 Task: Select the current location as Mount Rainier National Park, Washington, United States . Now zoom + , and verify the location . Show zoom slider
Action: Mouse moved to (120, 86)
Screenshot: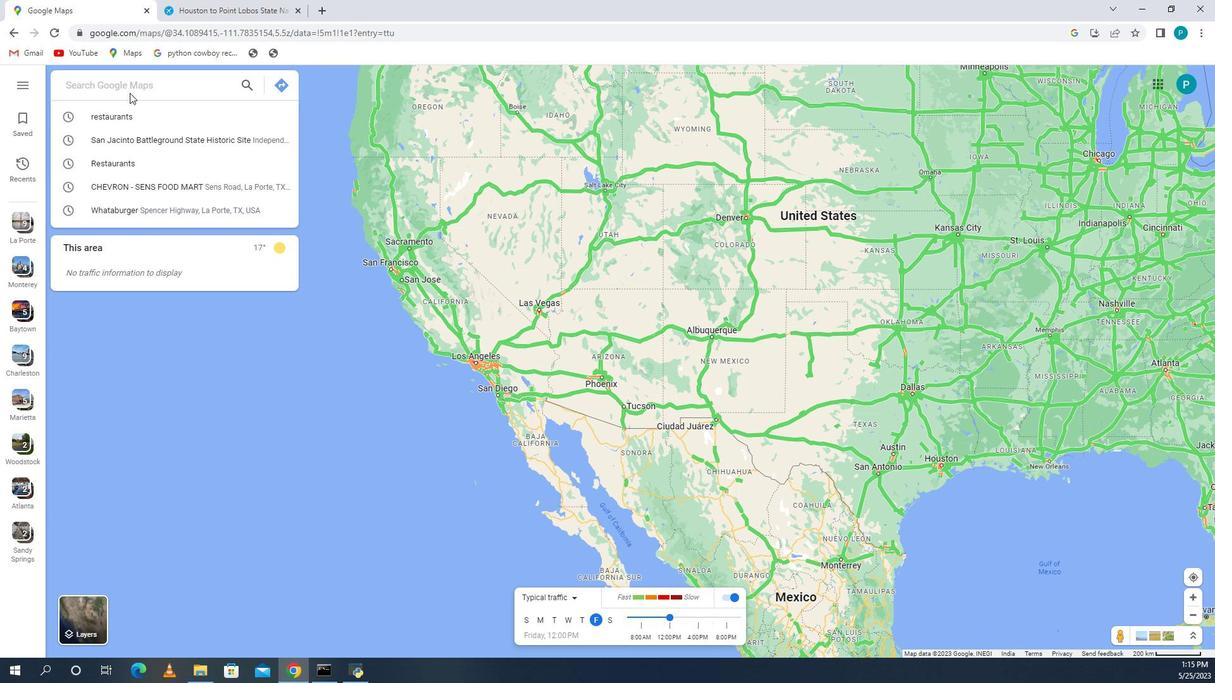 
Action: Mouse pressed left at (120, 86)
Screenshot: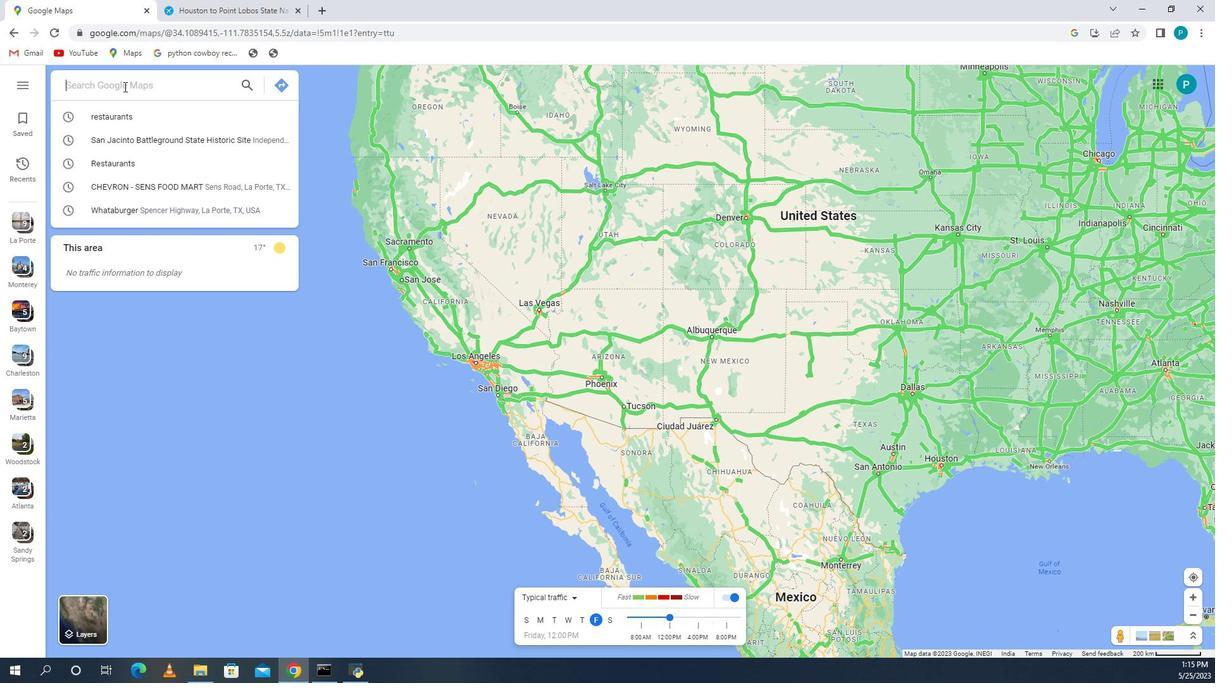 
Action: Key pressed <Key.caps_lock>M<Key.caps_lock>ount<Key.space><Key.caps_lock>R<Key.caps_lock>ainier
Screenshot: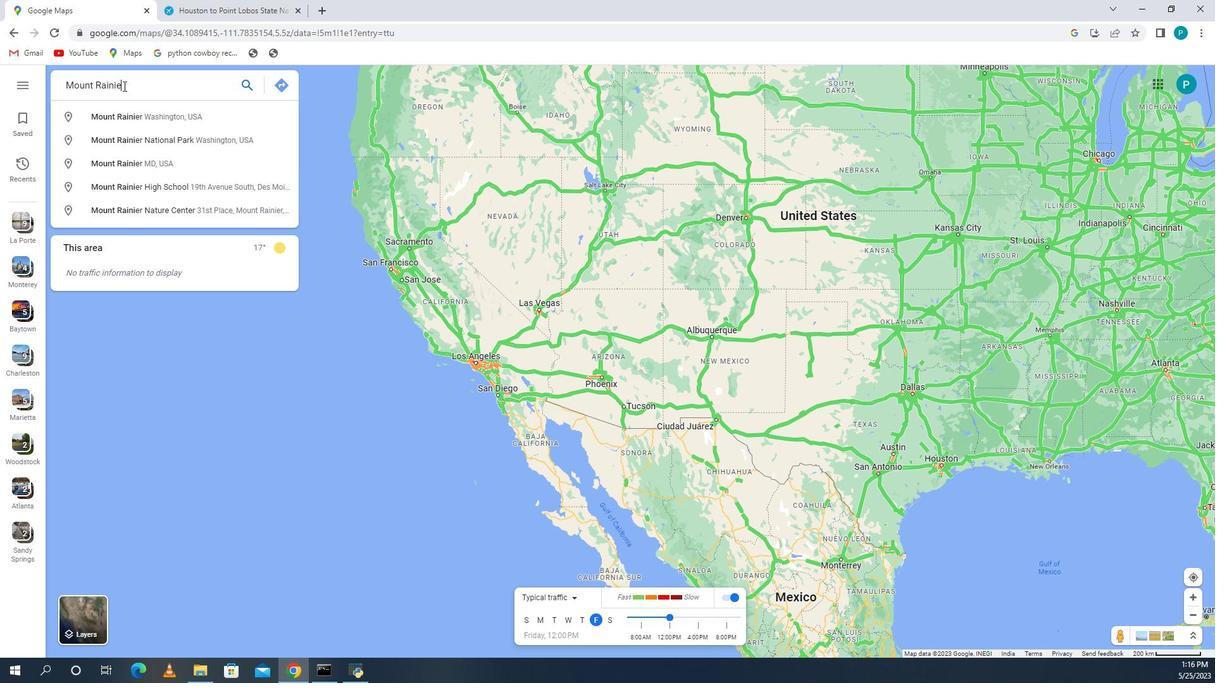 
Action: Mouse moved to (113, 139)
Screenshot: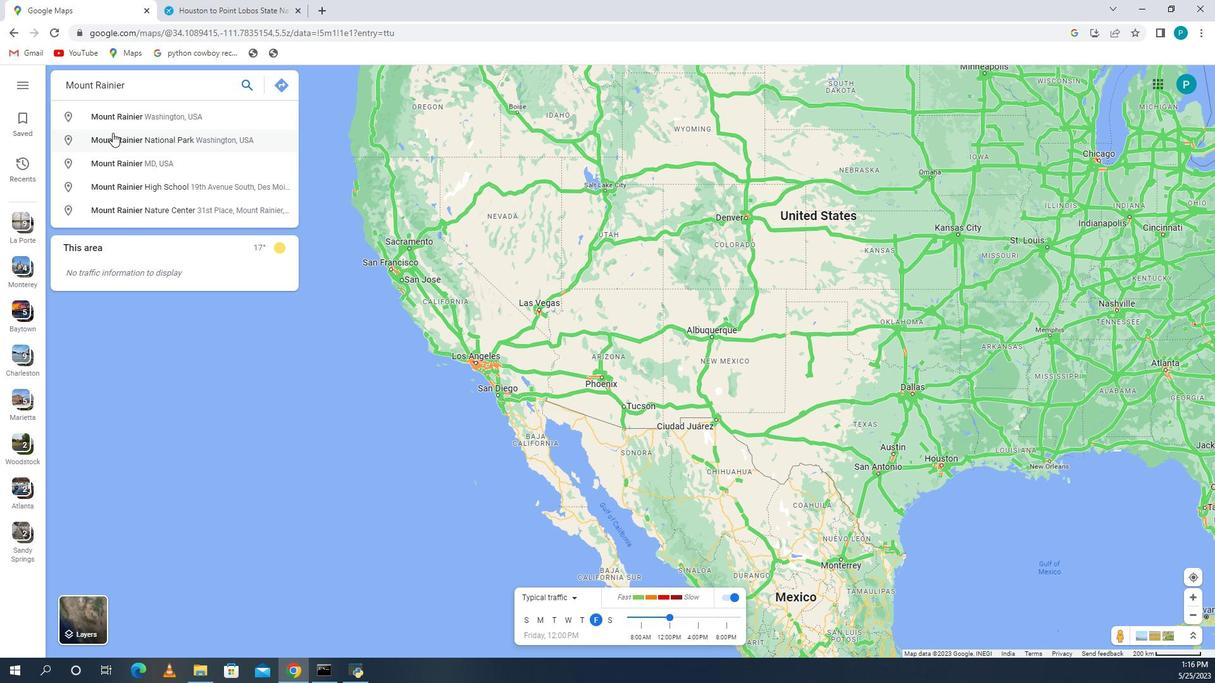 
Action: Mouse pressed left at (113, 139)
Screenshot: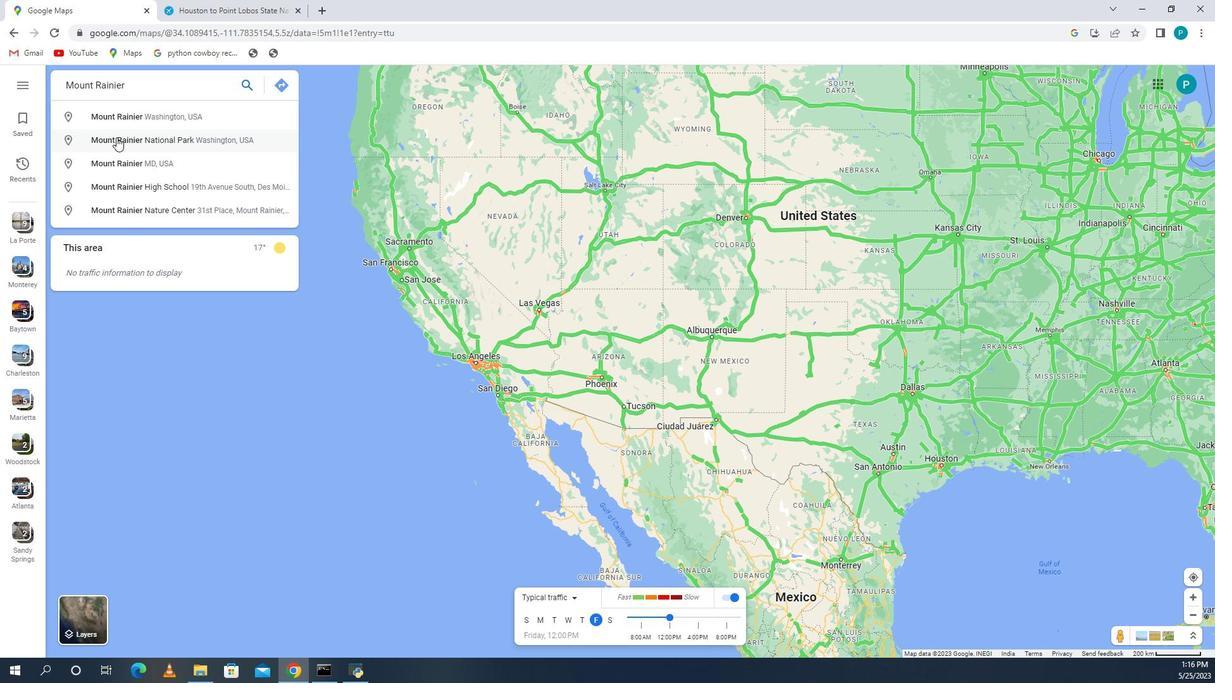 
Action: Mouse moved to (1146, 606)
Screenshot: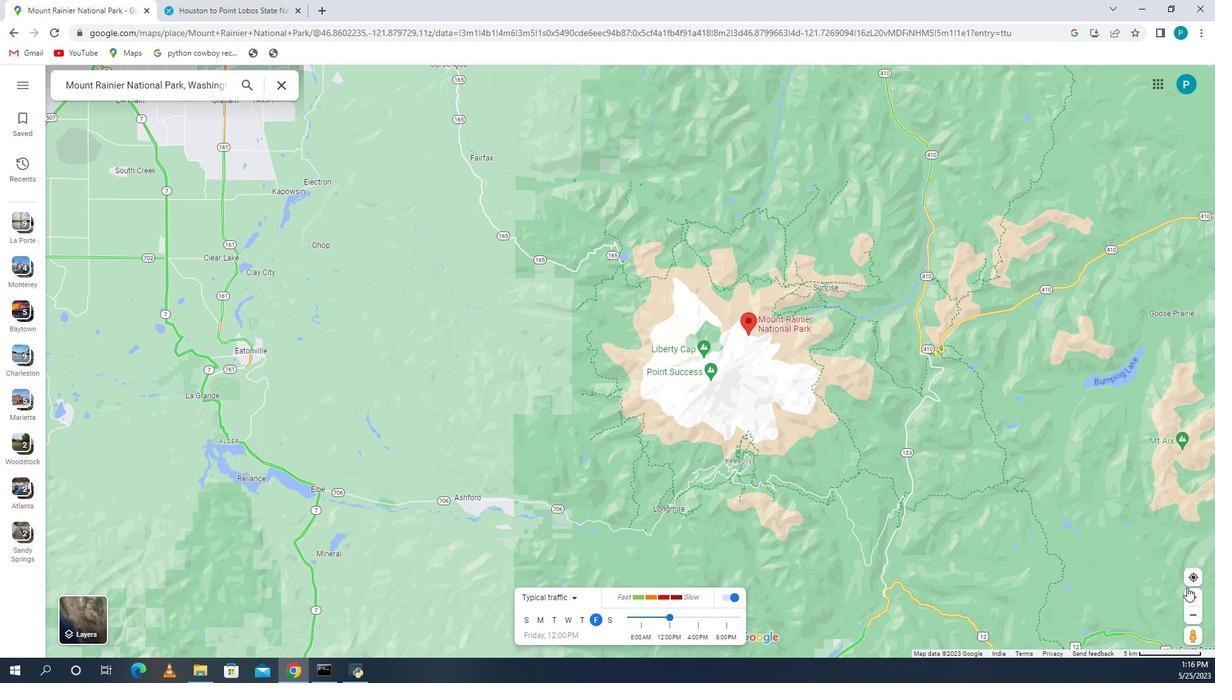 
Action: Mouse pressed left at (1146, 606)
Screenshot: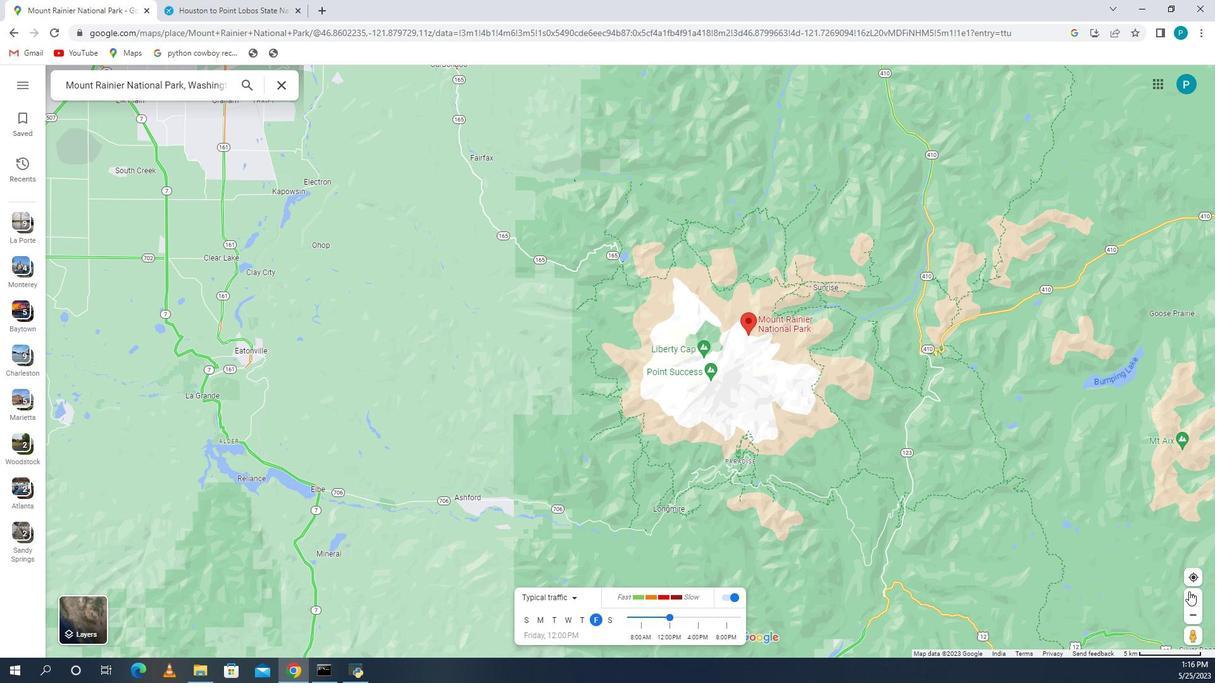 
Action: Mouse pressed left at (1146, 606)
Screenshot: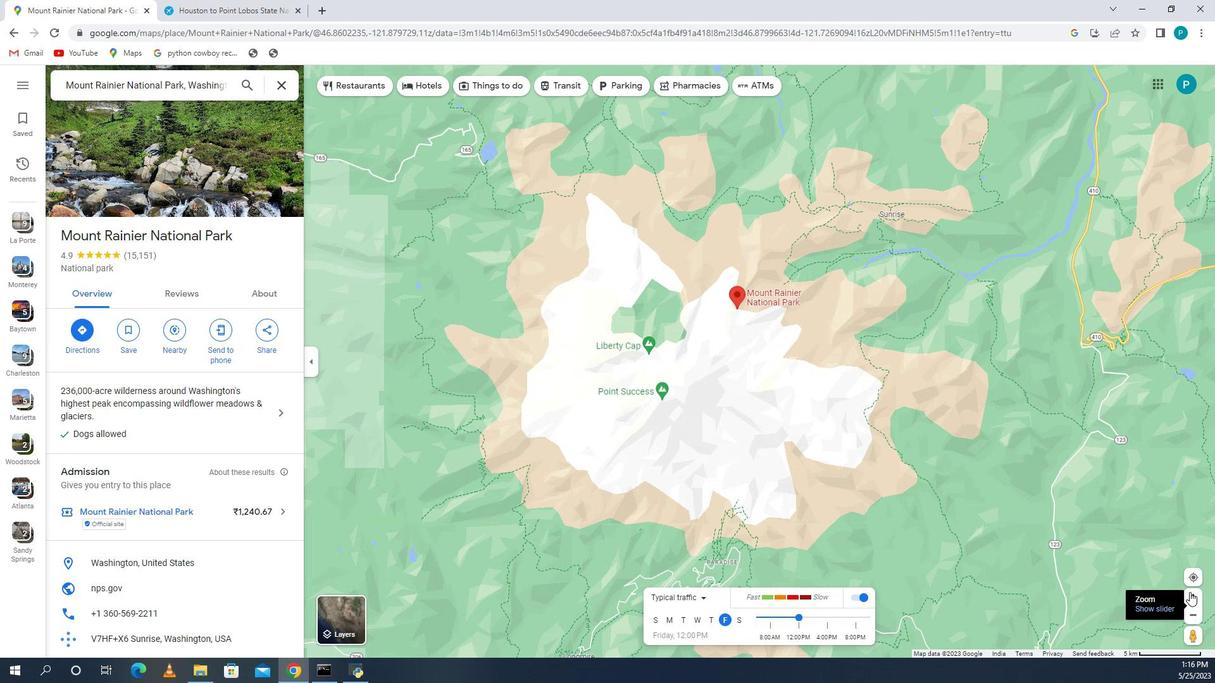 
Action: Mouse moved to (1115, 626)
Screenshot: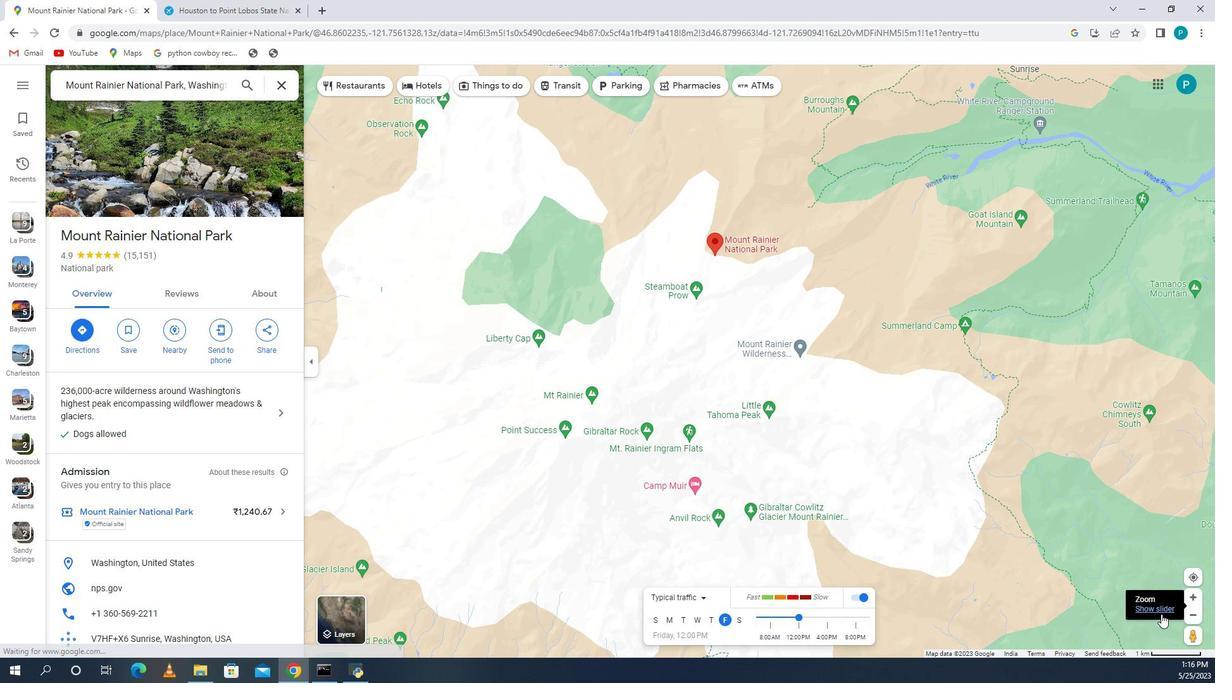 
Action: Mouse pressed left at (1115, 626)
Screenshot: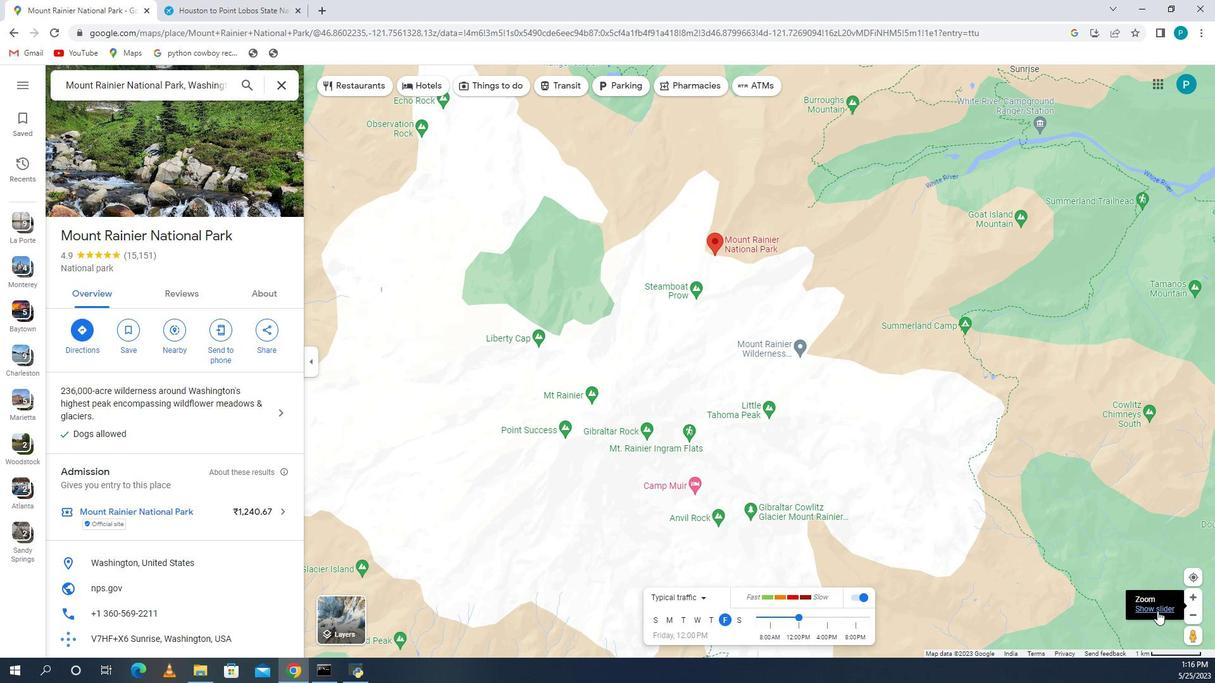
Action: Mouse moved to (1150, 563)
Screenshot: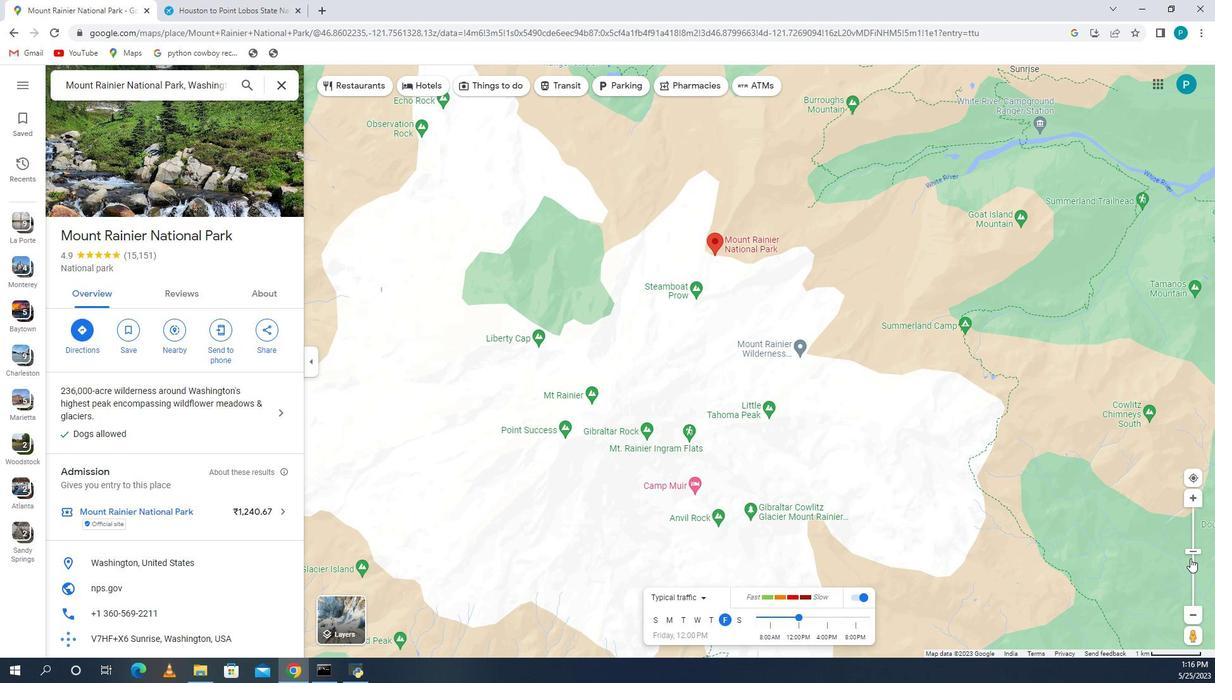 
Action: Mouse pressed left at (1150, 563)
Screenshot: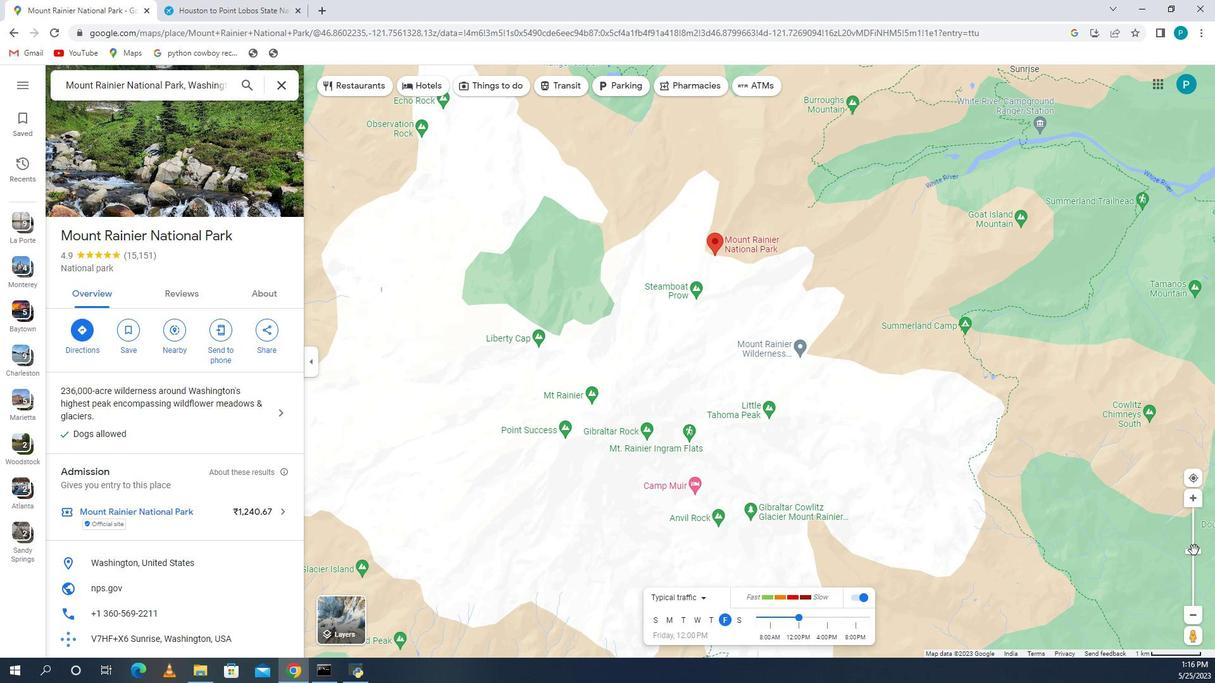 
Action: Mouse moved to (1157, 529)
Screenshot: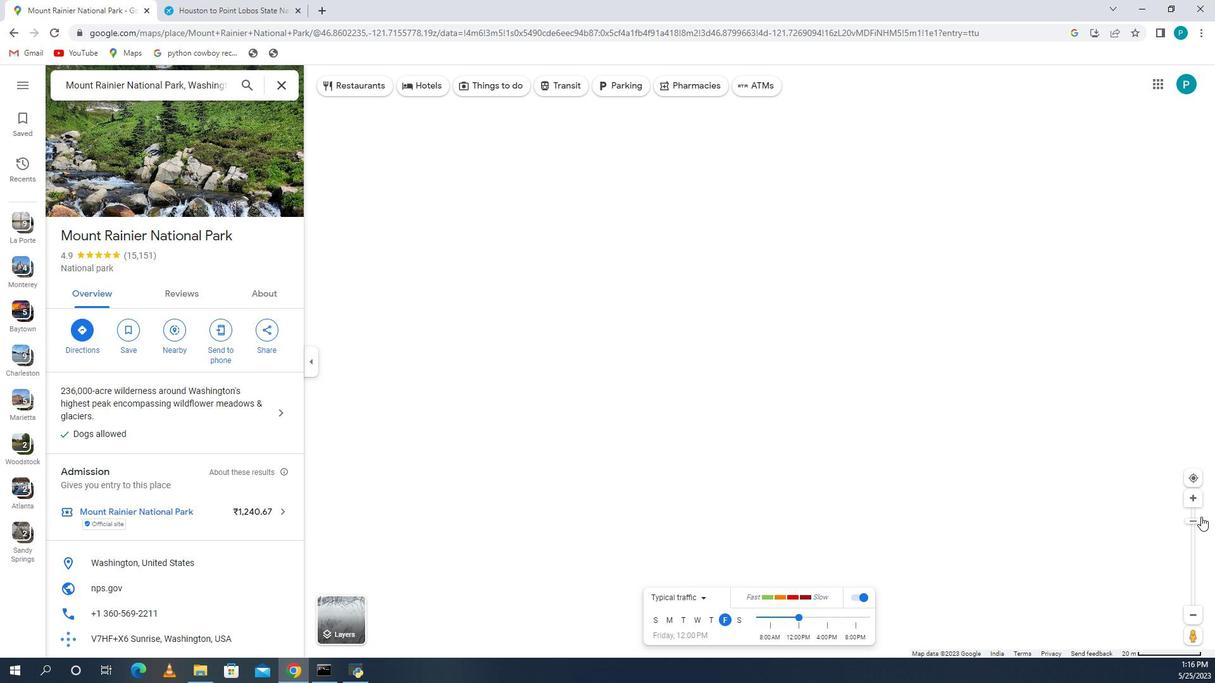 
Action: Mouse pressed left at (1157, 529)
Screenshot: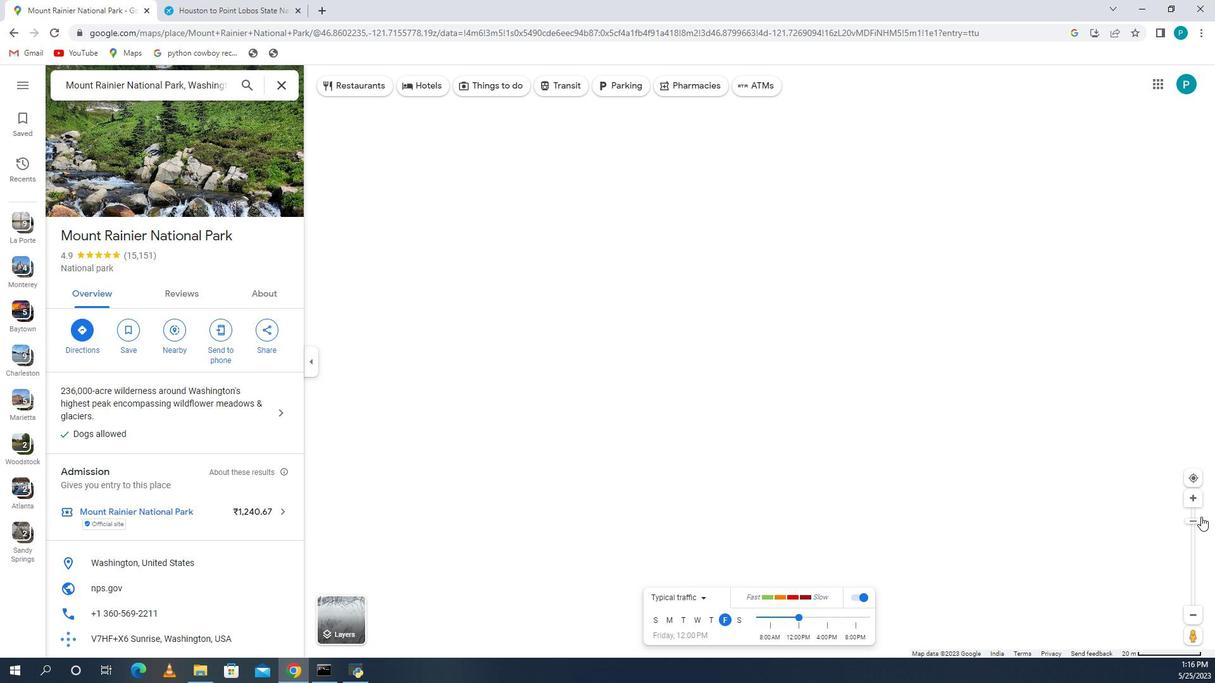
Action: Mouse moved to (706, 379)
Screenshot: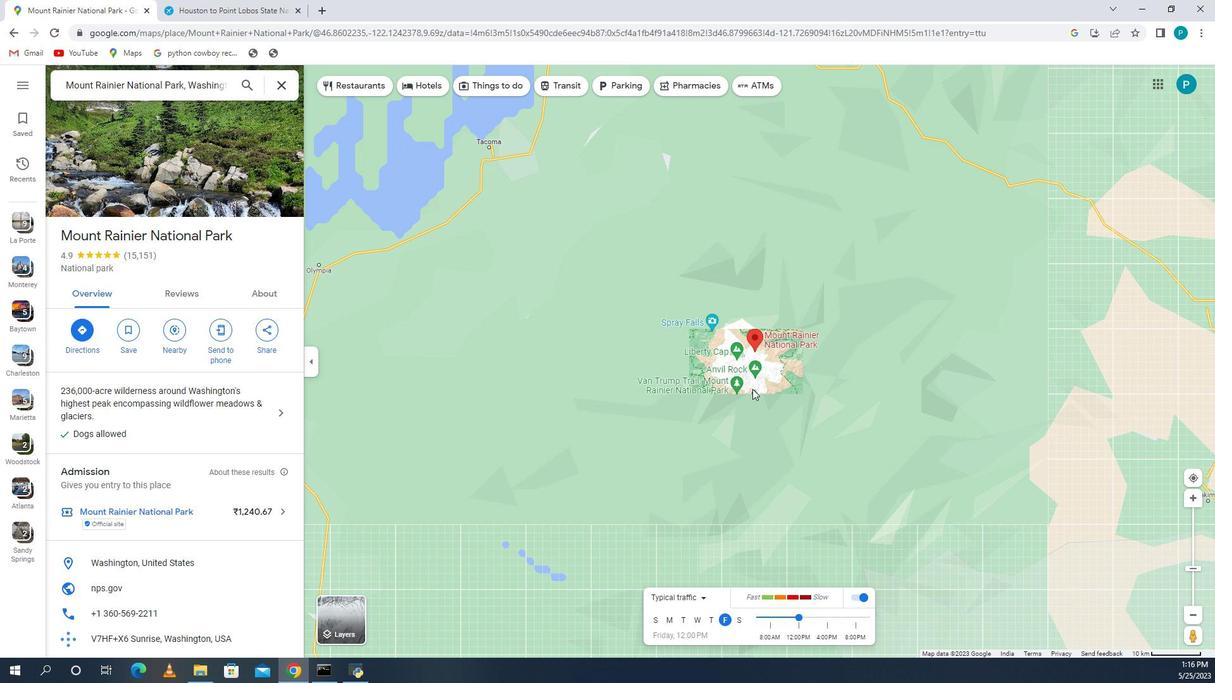 
Action: Mouse scrolled (706, 379) with delta (0, 0)
Screenshot: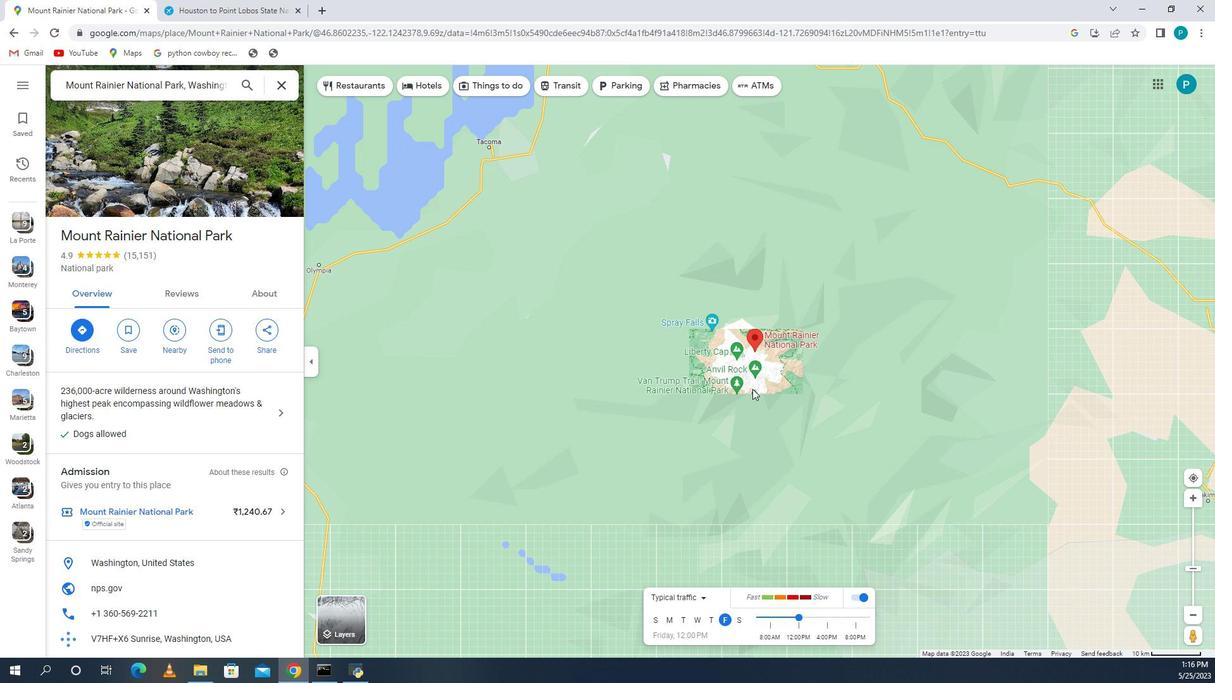 
Action: Mouse scrolled (706, 379) with delta (0, 0)
Screenshot: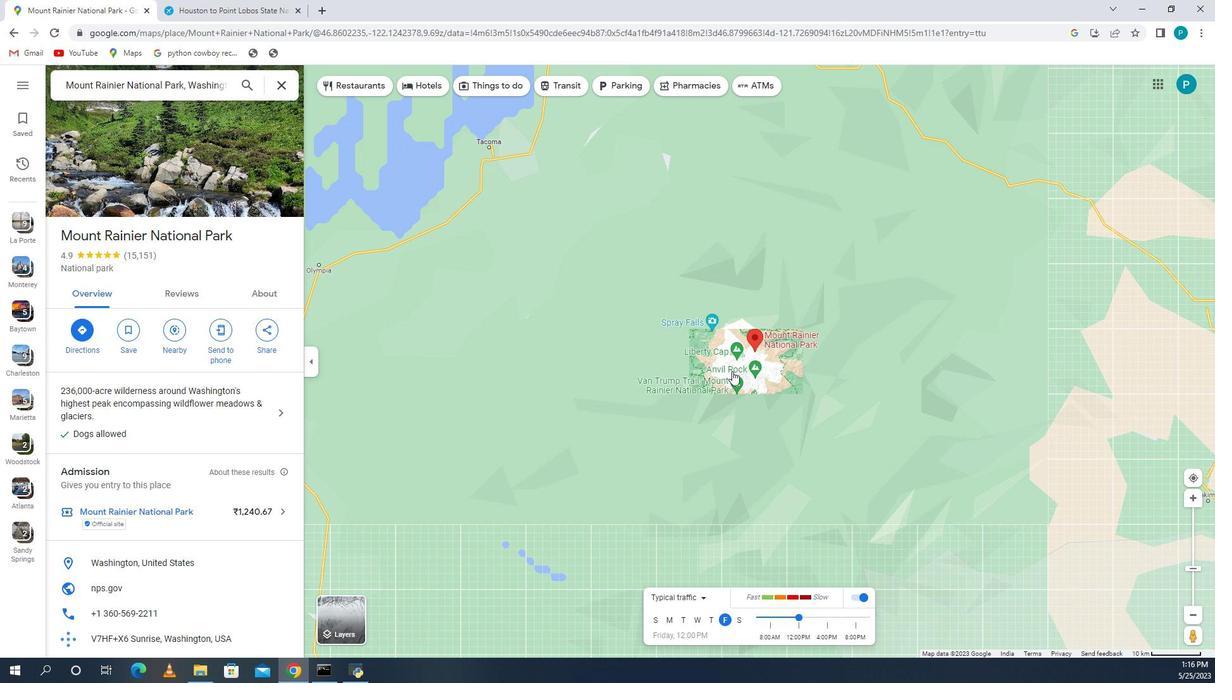 
Action: Mouse scrolled (706, 379) with delta (0, 0)
Screenshot: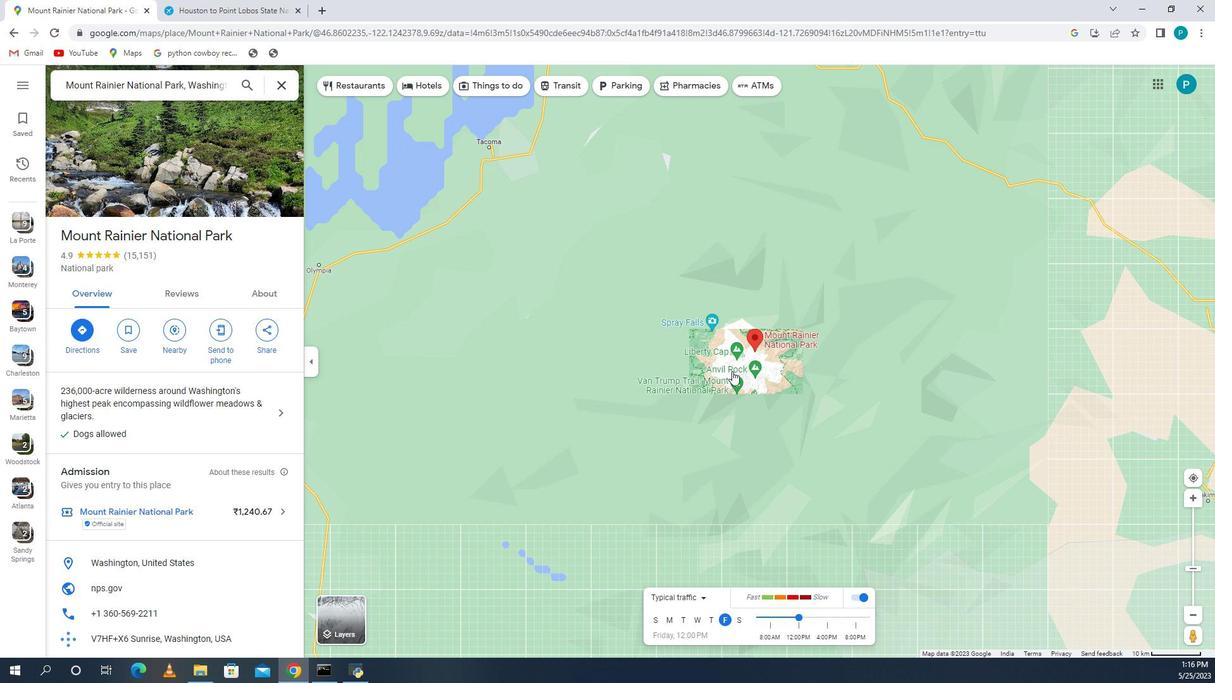 
Action: Mouse scrolled (706, 379) with delta (0, 0)
Screenshot: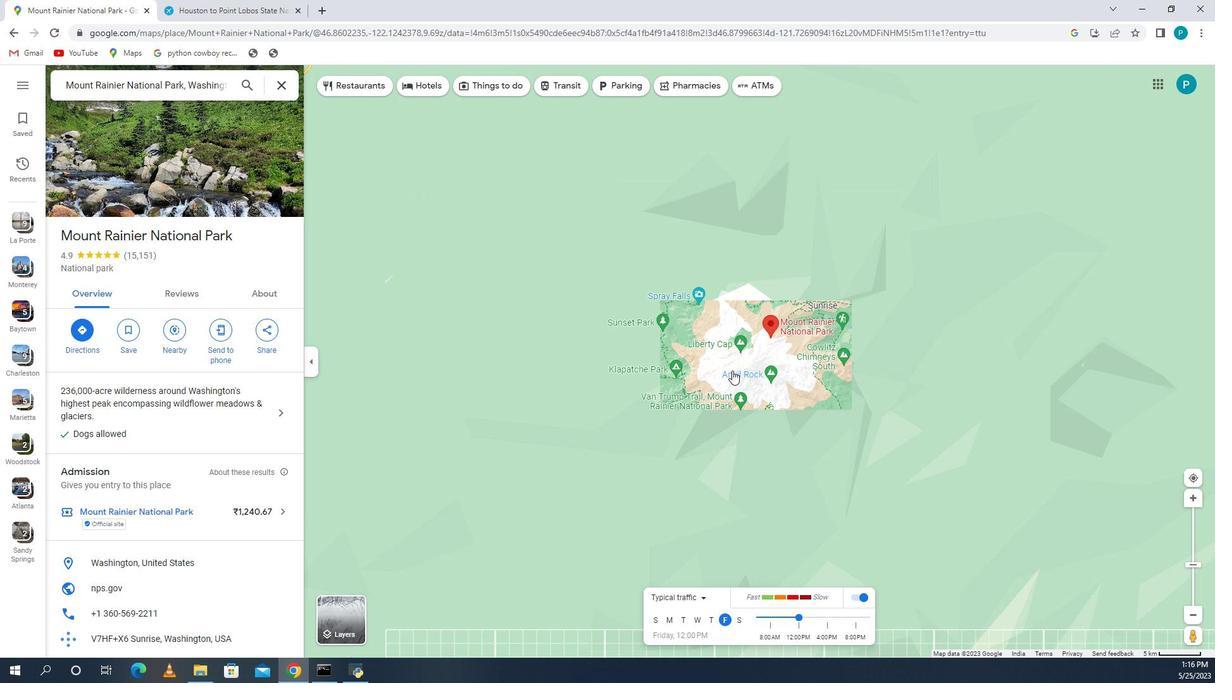 
Action: Mouse scrolled (706, 379) with delta (0, 0)
Screenshot: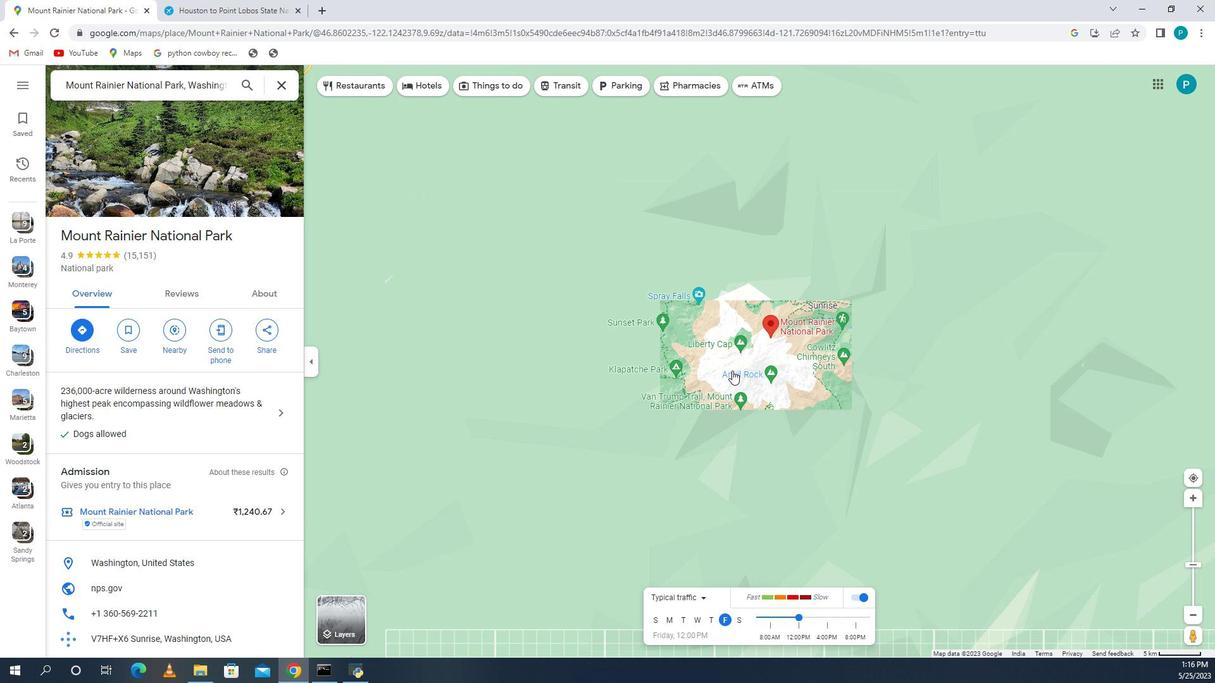 
Action: Mouse scrolled (706, 379) with delta (0, 0)
Screenshot: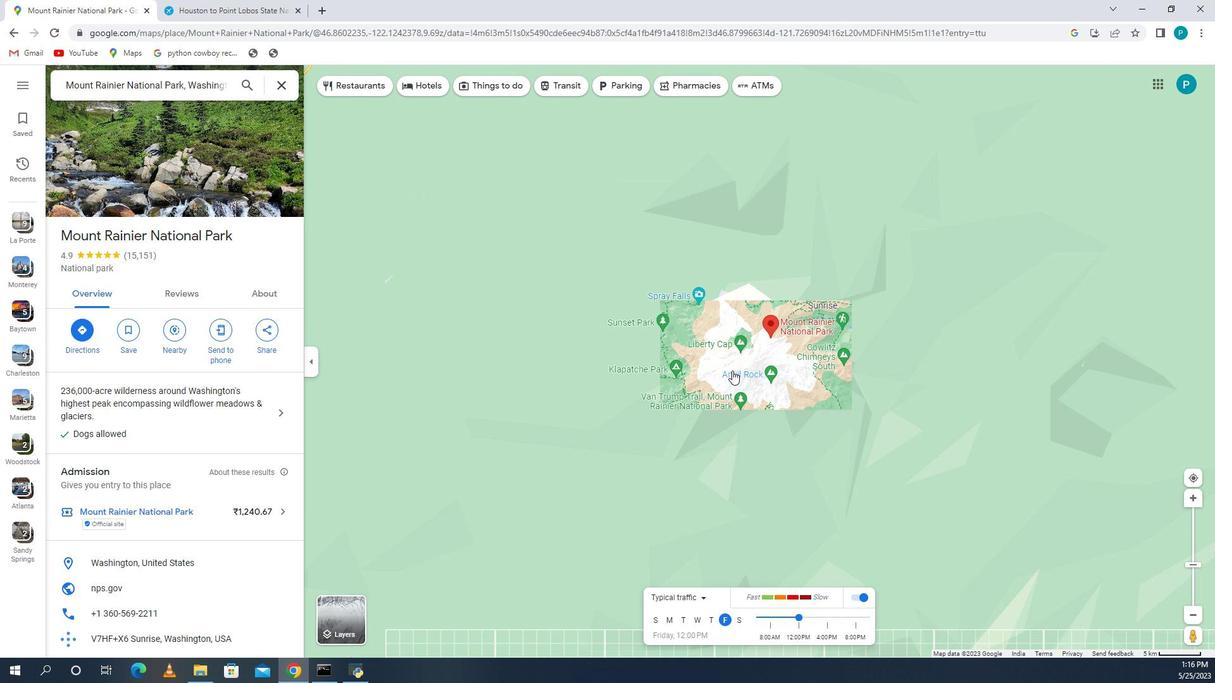 
Action: Mouse scrolled (706, 379) with delta (0, 0)
Screenshot: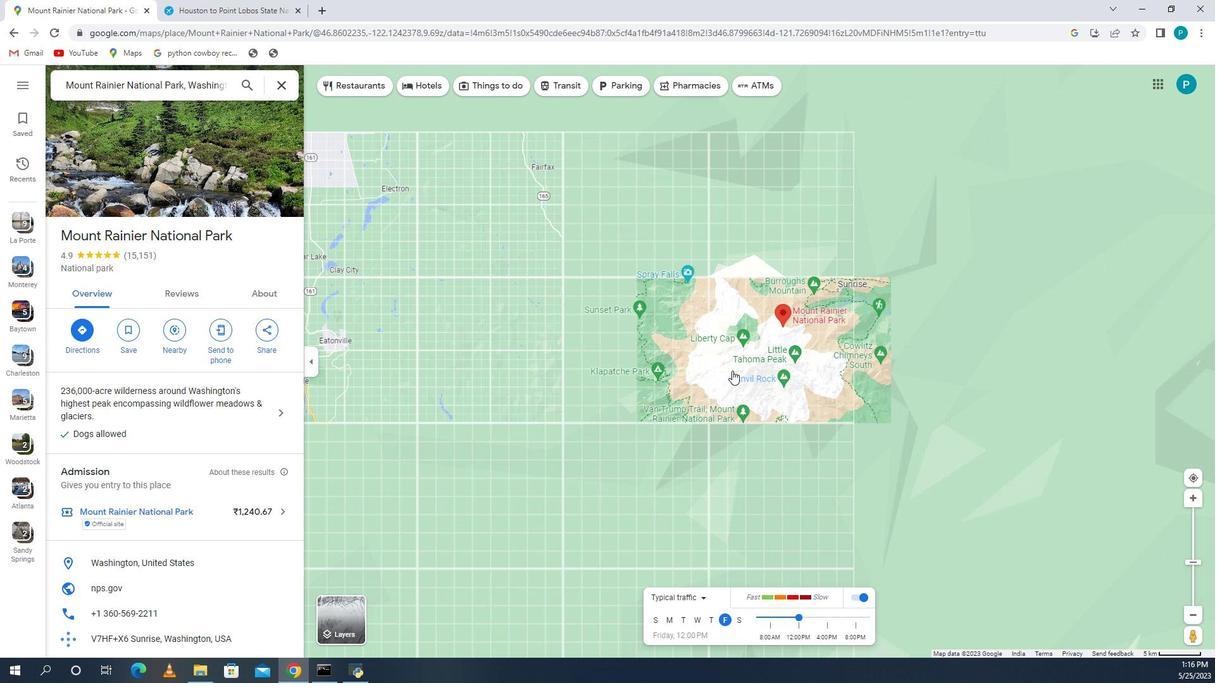 
Action: Mouse scrolled (706, 379) with delta (0, 0)
Screenshot: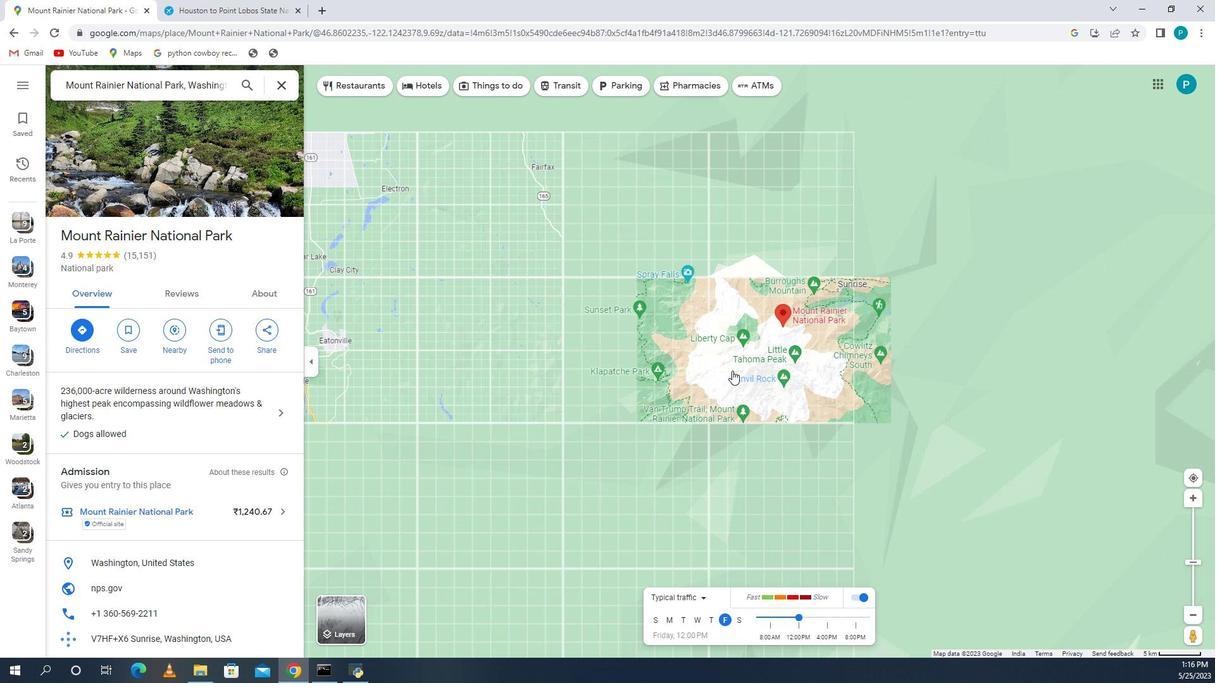 
Action: Mouse scrolled (706, 379) with delta (0, 0)
Screenshot: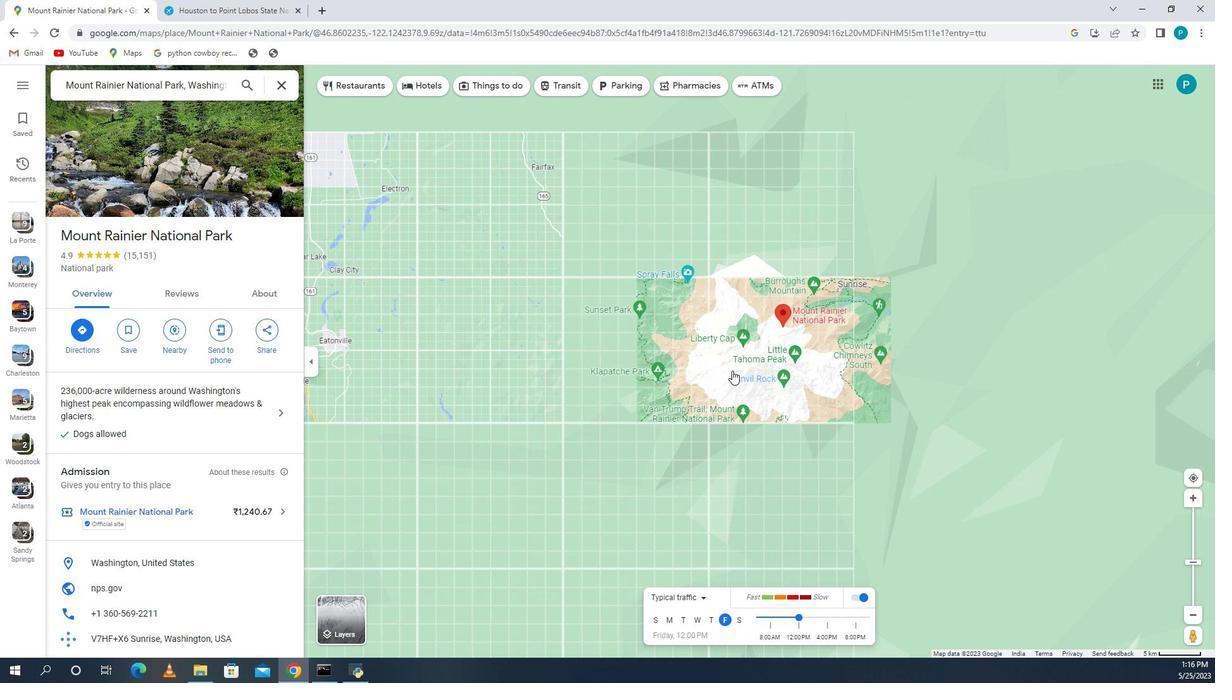 
Action: Mouse scrolled (706, 379) with delta (0, 0)
Screenshot: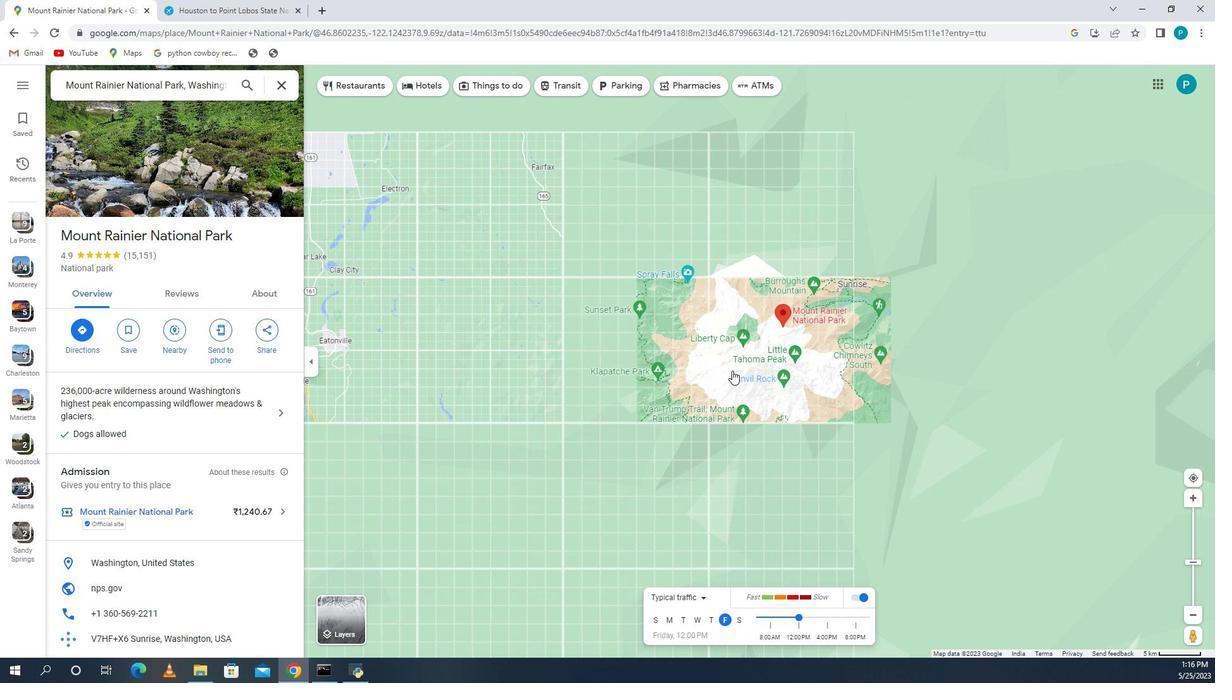 
Action: Mouse scrolled (706, 379) with delta (0, 0)
Screenshot: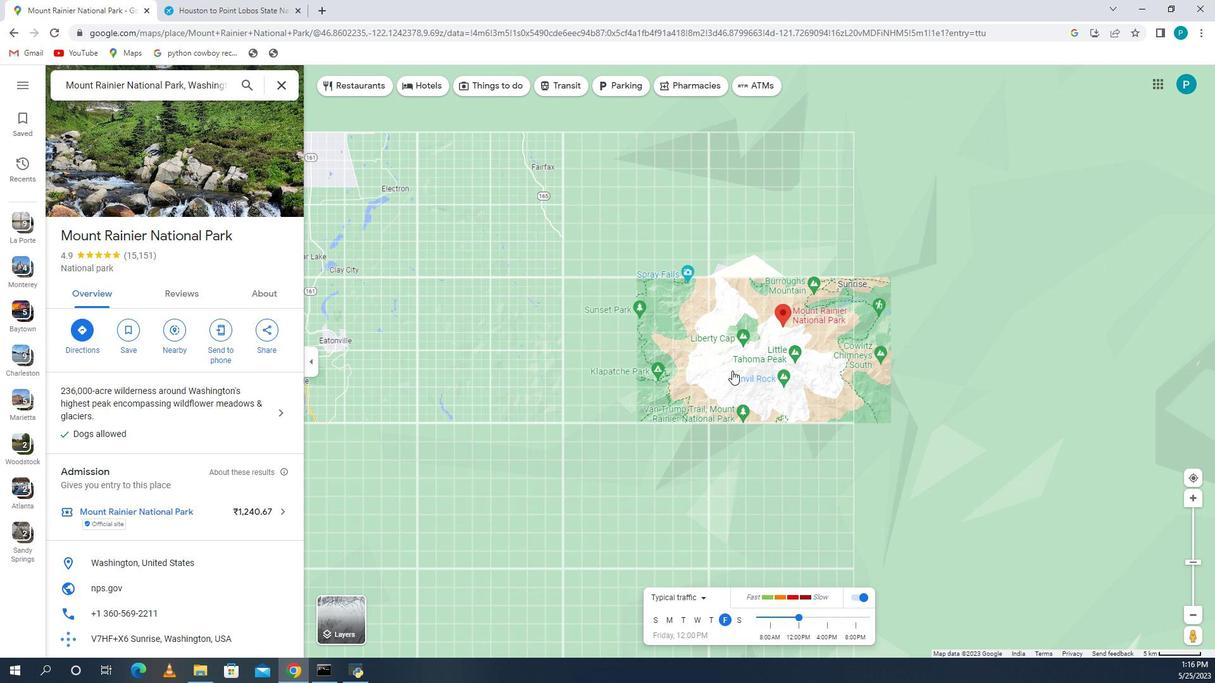 
Action: Mouse scrolled (706, 379) with delta (0, 0)
Screenshot: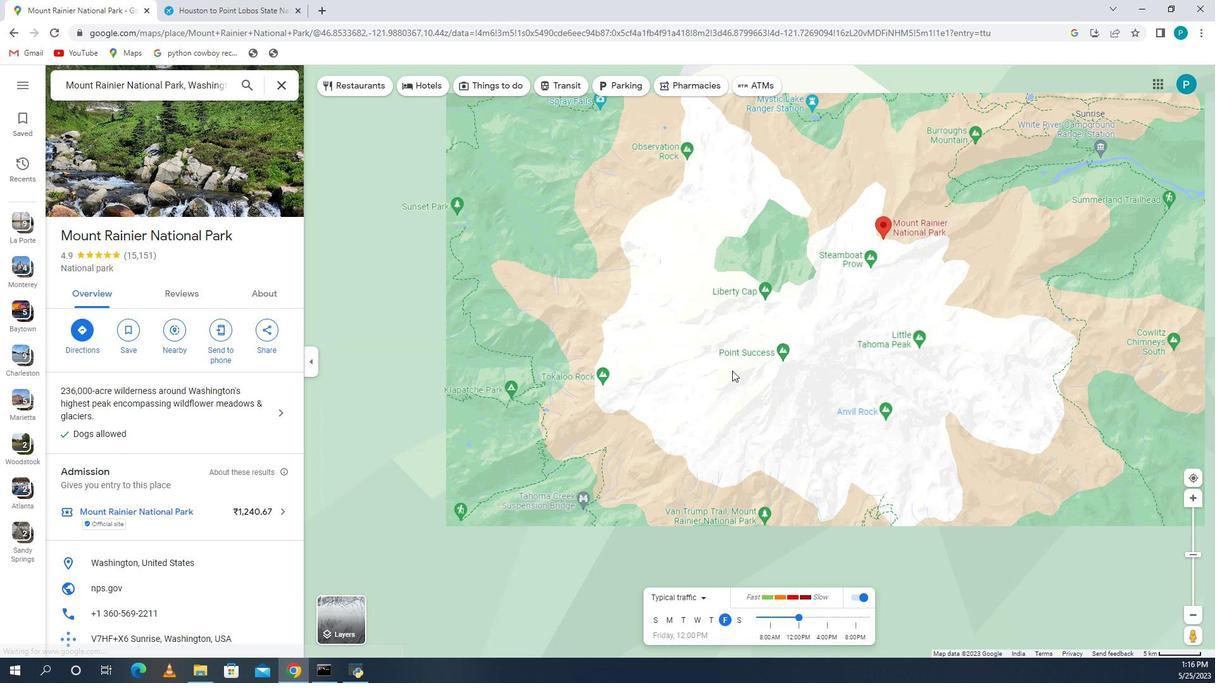 
Action: Mouse scrolled (706, 379) with delta (0, 0)
Screenshot: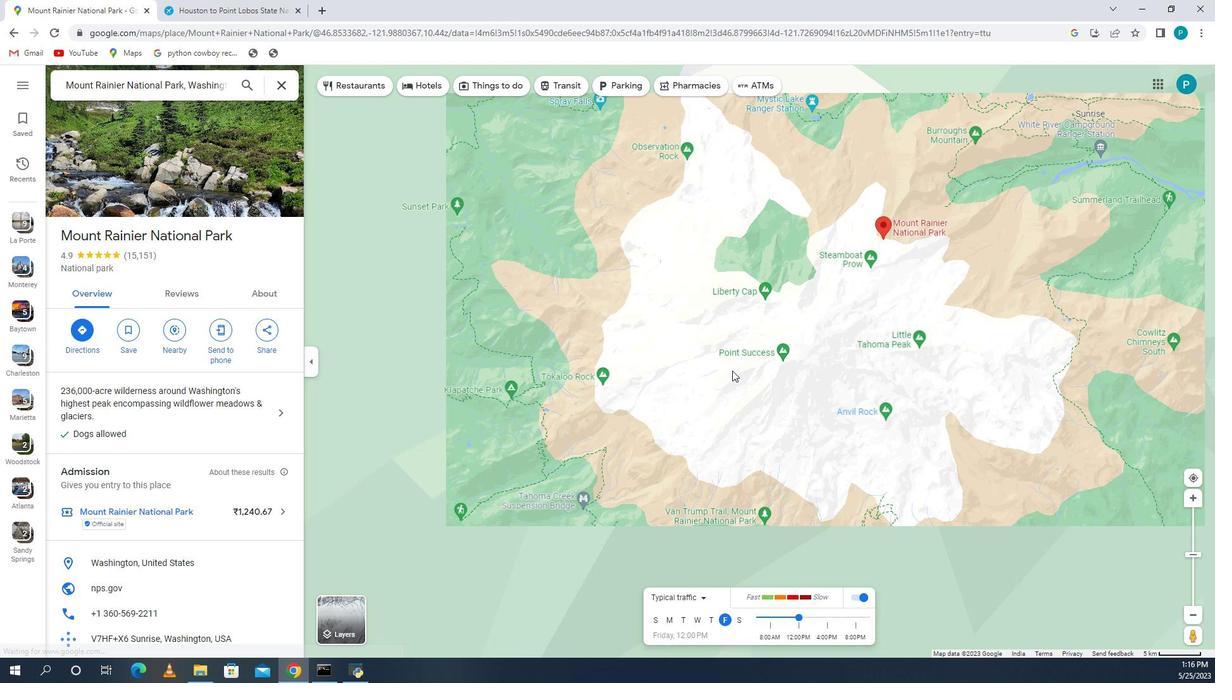 
Action: Mouse pressed left at (706, 379)
Screenshot: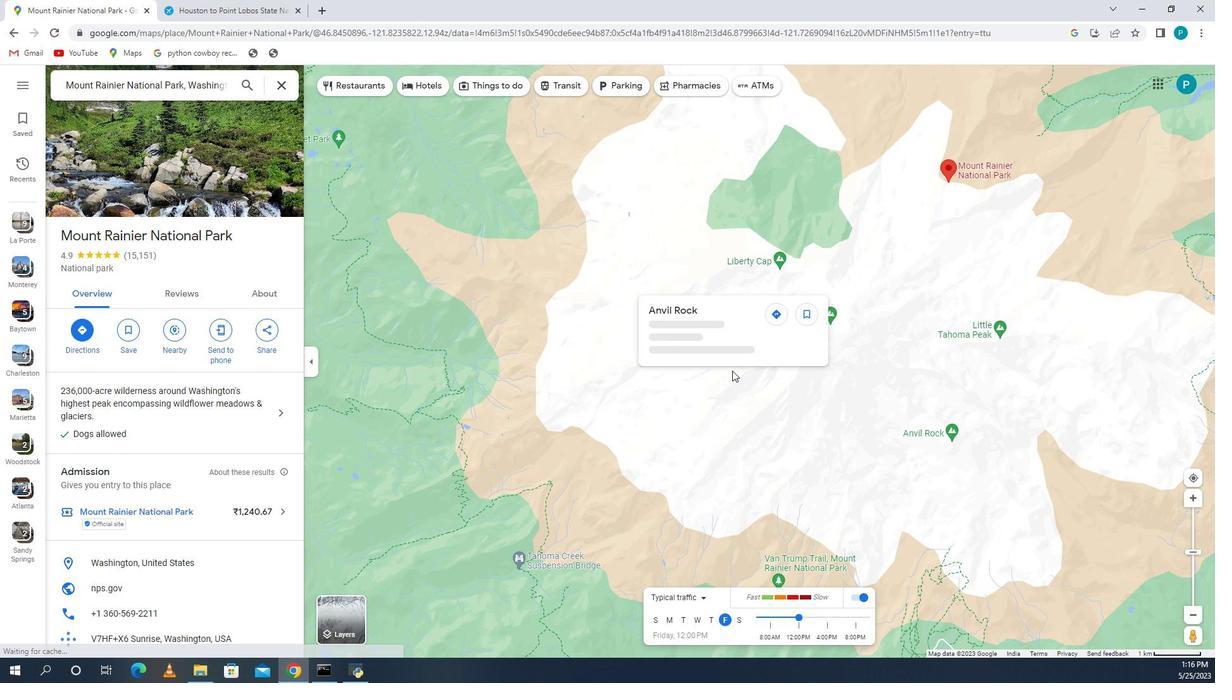 
Action: Mouse moved to (425, 460)
Screenshot: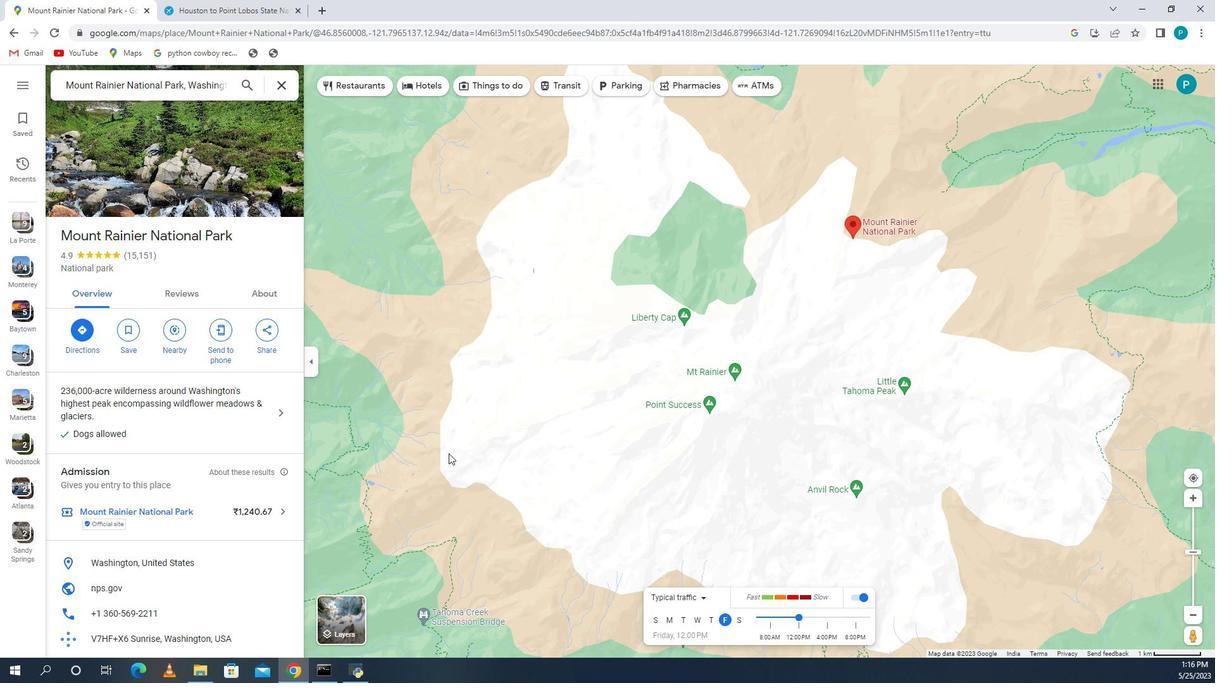 
